 Task: Cancel response.
Action: Mouse moved to (509, 142)
Screenshot: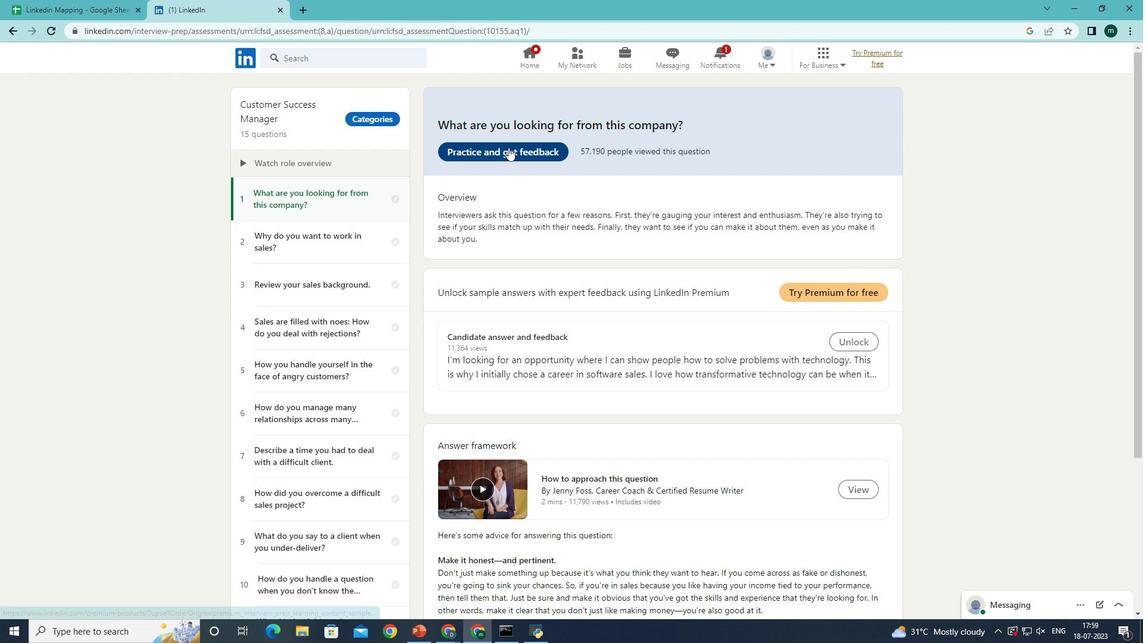 
Action: Mouse pressed left at (509, 142)
Screenshot: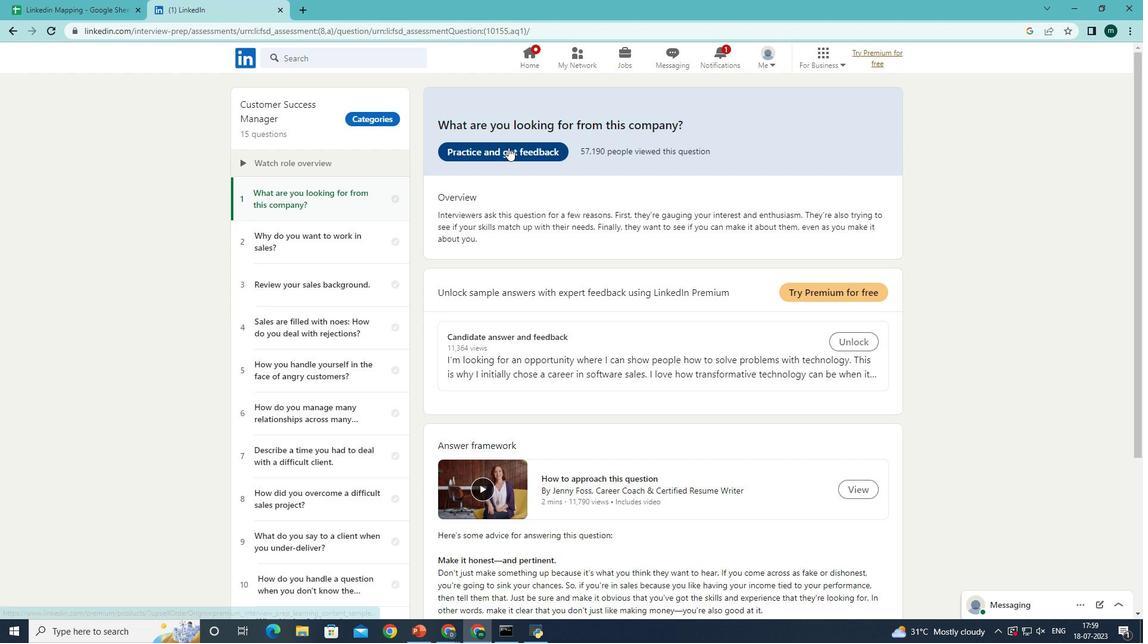 
Action: Mouse moved to (553, 387)
Screenshot: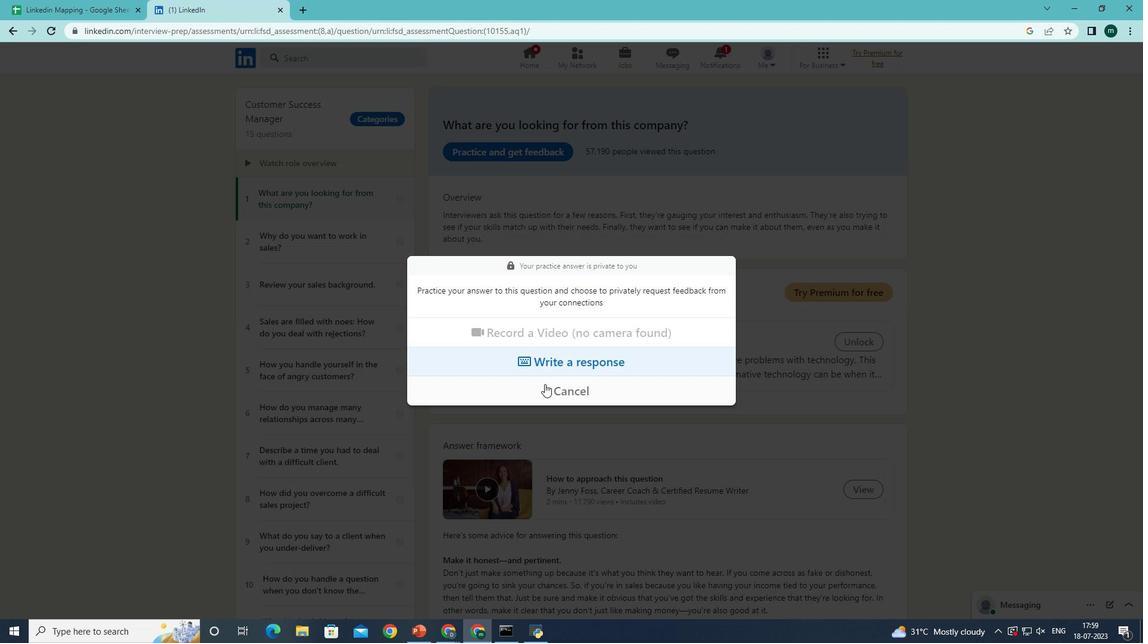 
Action: Mouse pressed left at (553, 387)
Screenshot: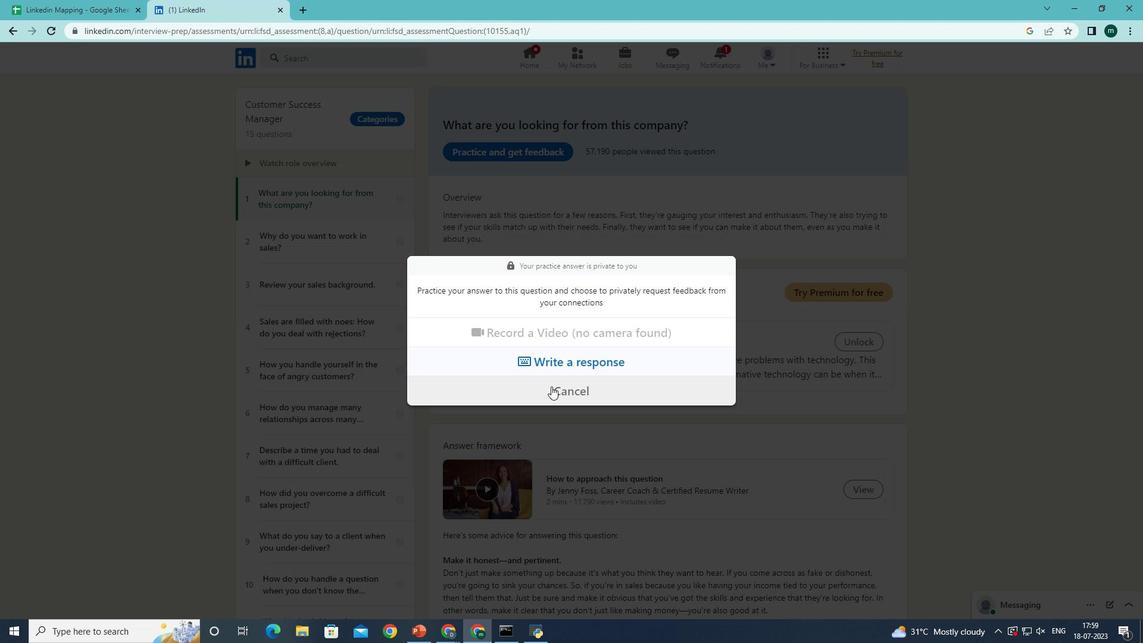 
Action: Mouse moved to (525, 386)
Screenshot: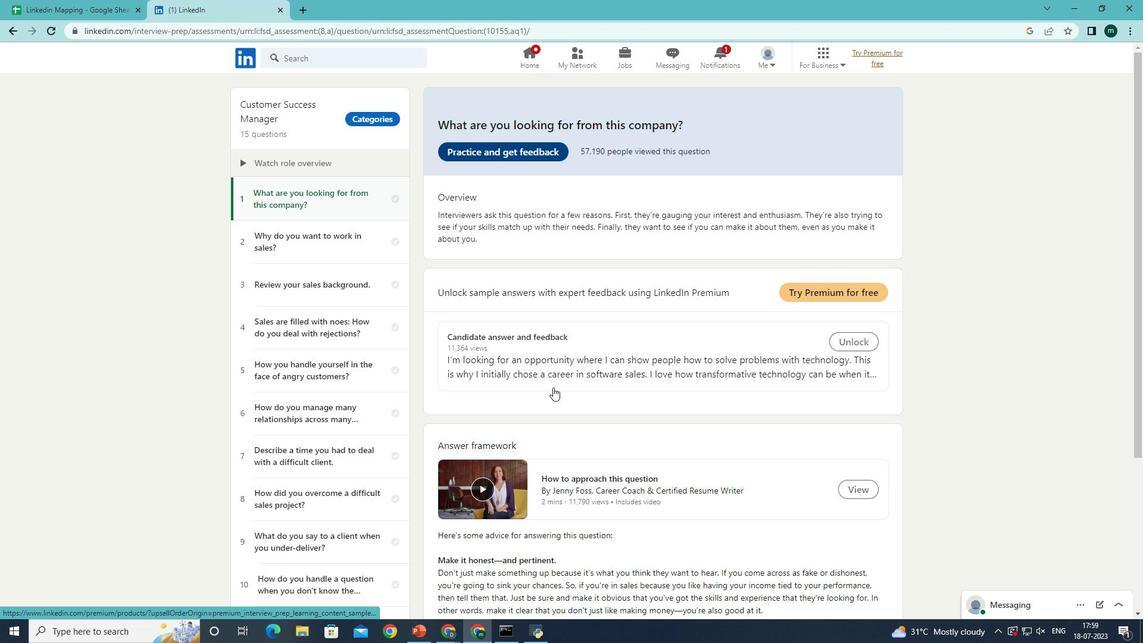 
